 Task: Select the criteria, the date is after "tomorrow".
Action: Mouse moved to (197, 74)
Screenshot: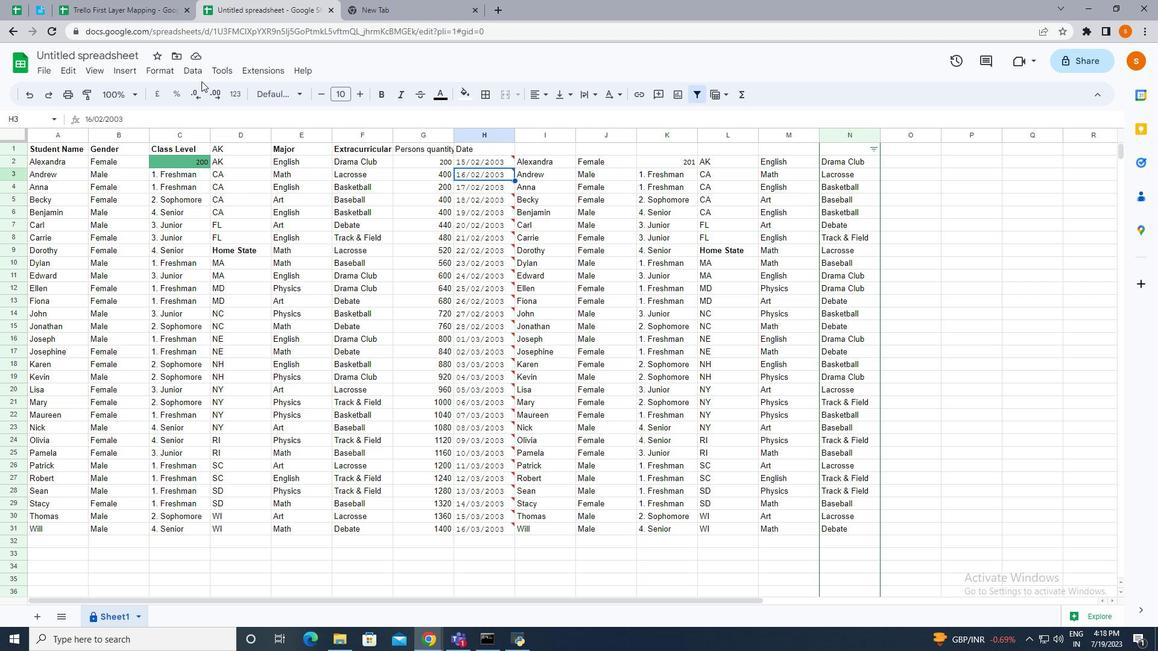 
Action: Mouse pressed left at (197, 74)
Screenshot: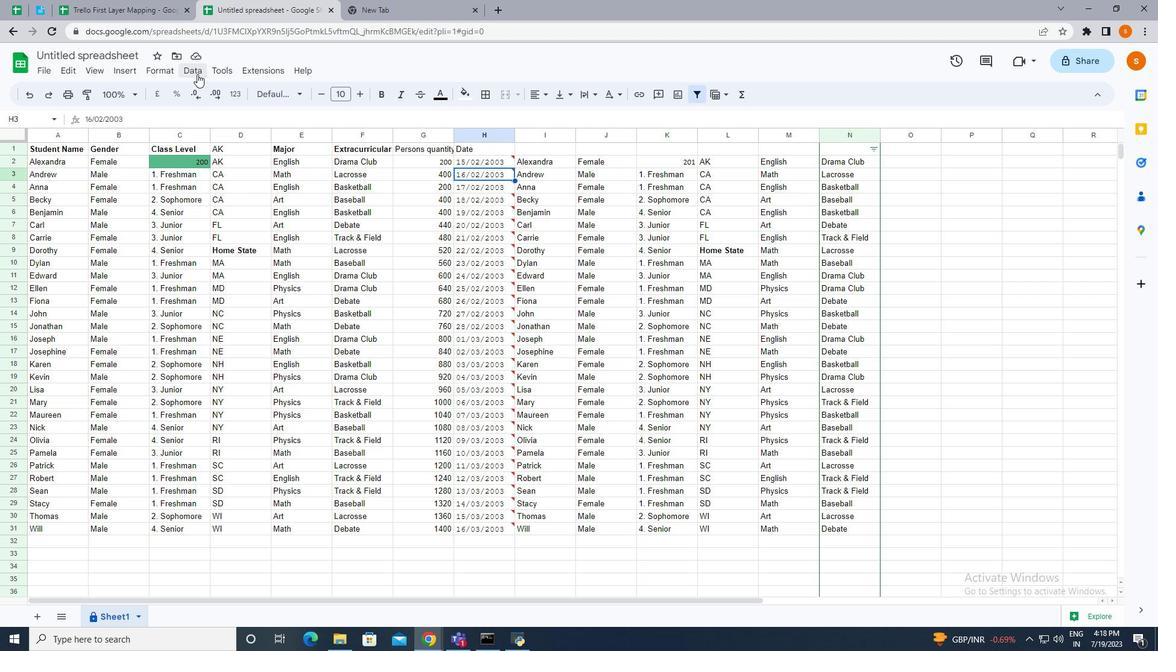 
Action: Mouse moved to (224, 310)
Screenshot: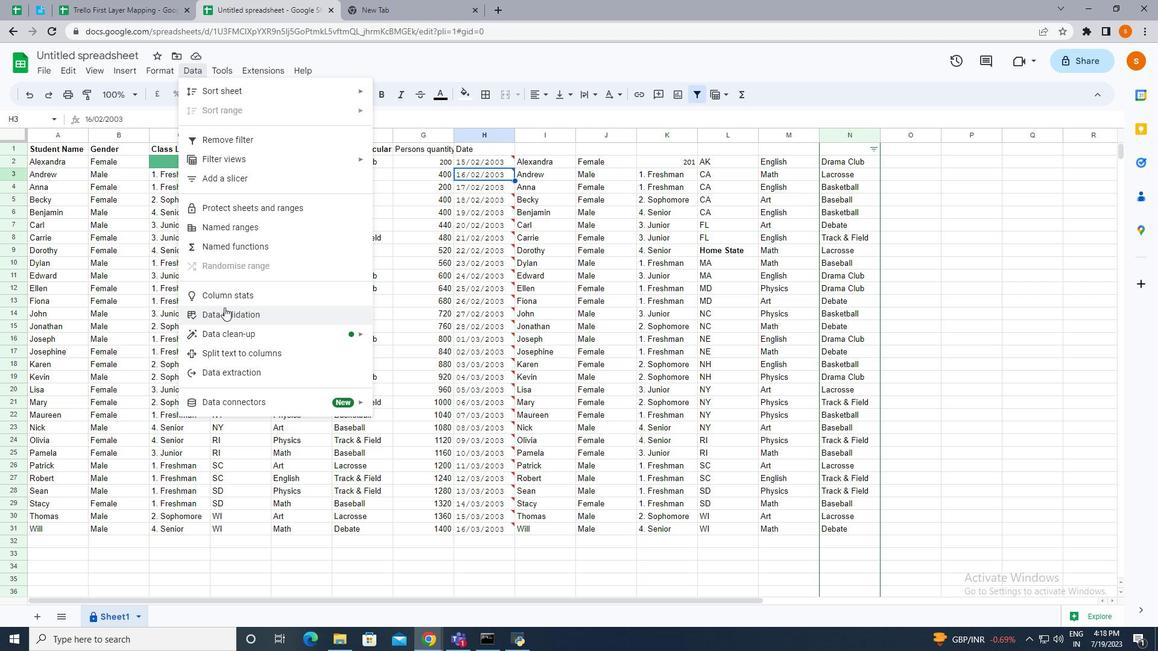 
Action: Mouse pressed left at (224, 310)
Screenshot: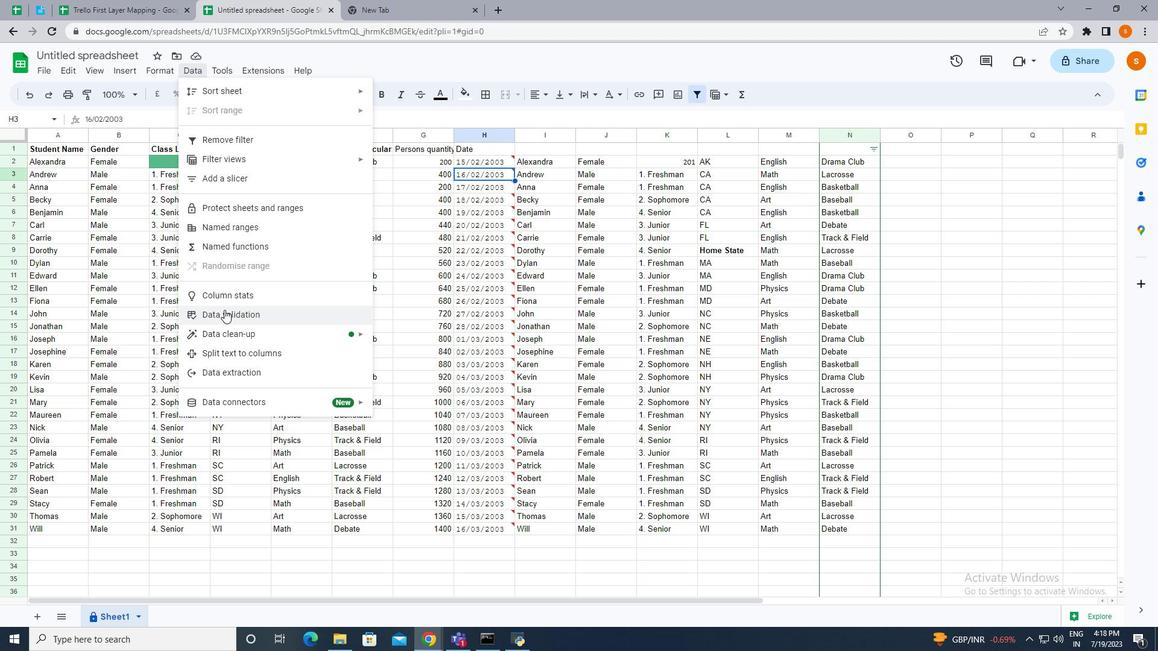 
Action: Mouse moved to (987, 131)
Screenshot: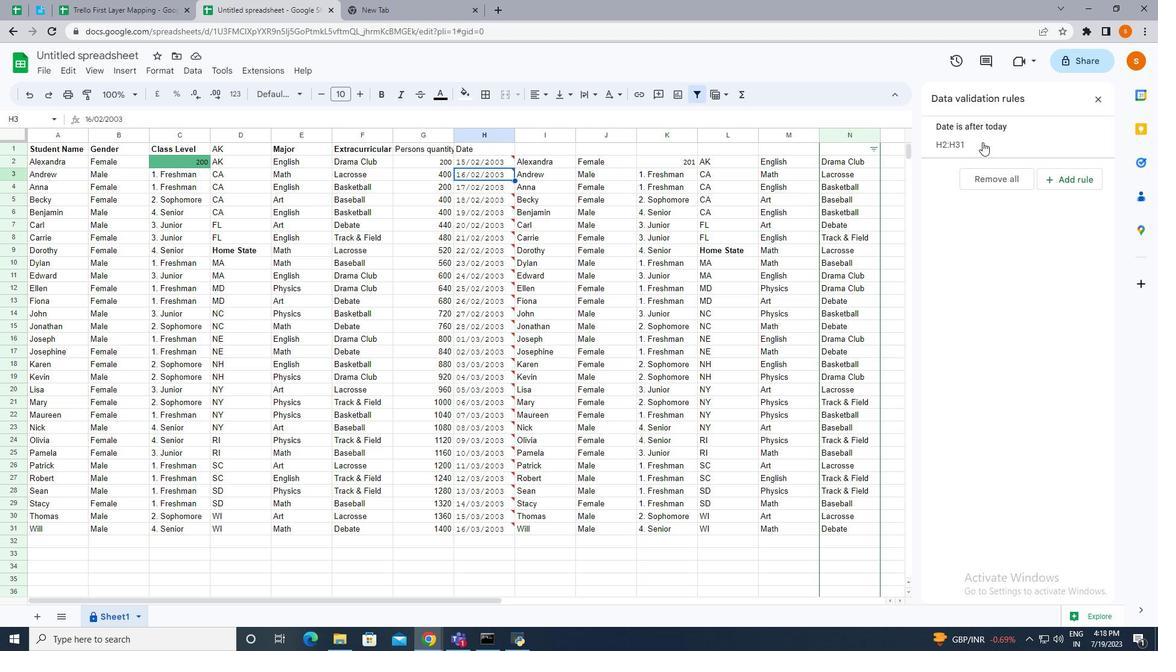 
Action: Mouse pressed left at (987, 131)
Screenshot: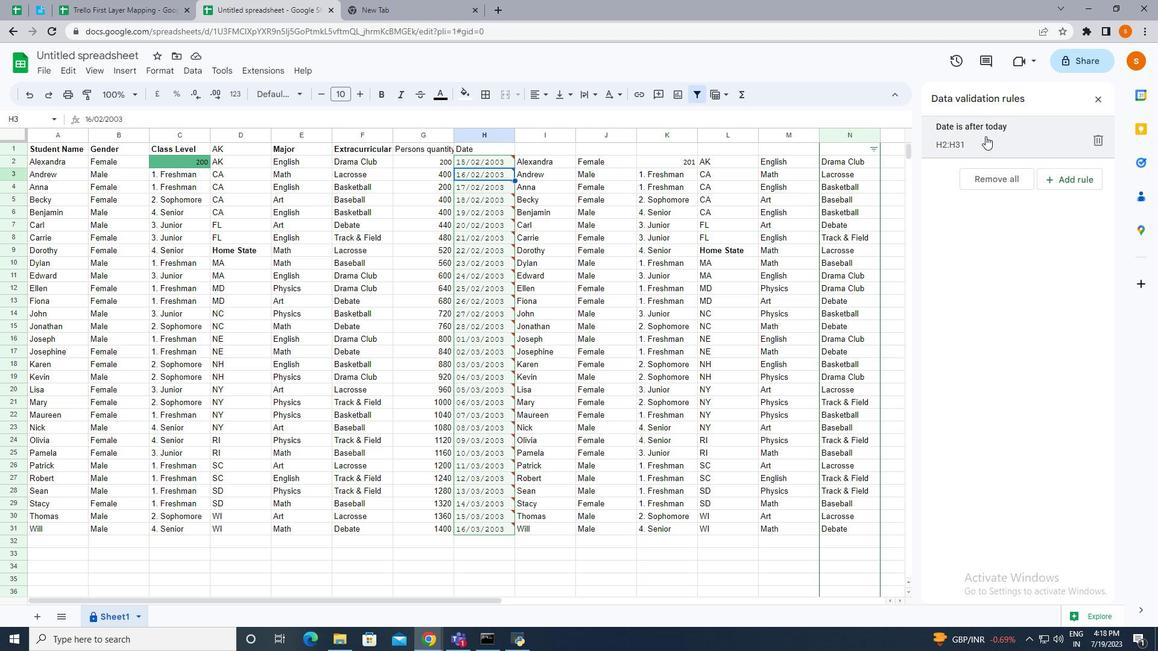 
Action: Mouse moved to (980, 206)
Screenshot: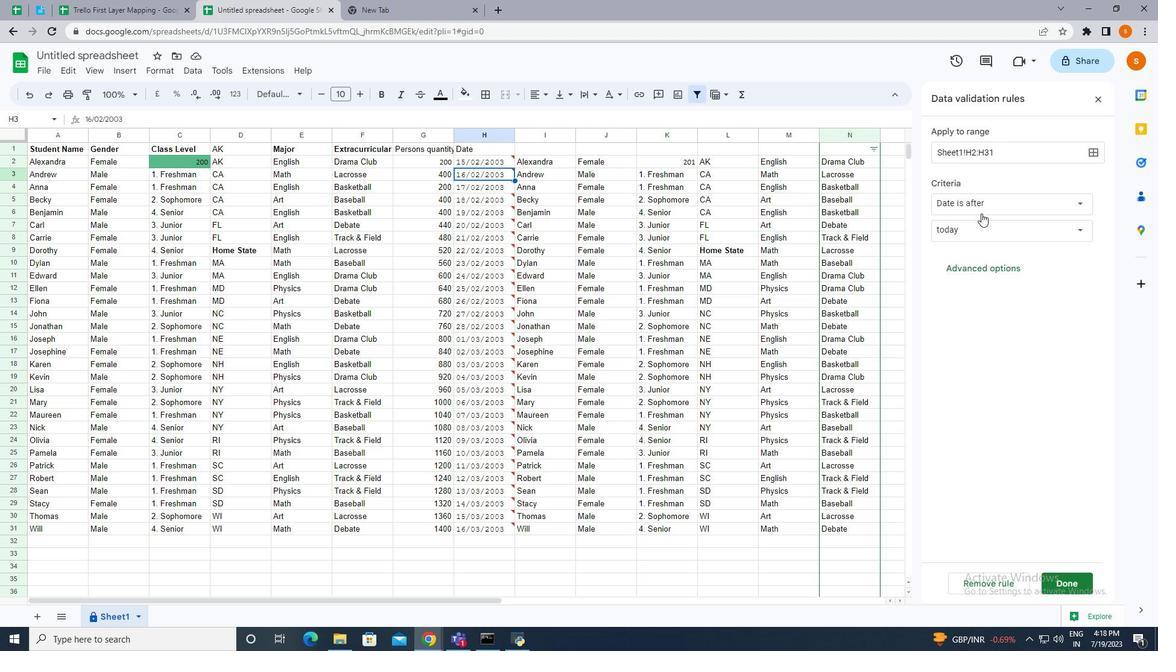 
Action: Mouse pressed left at (980, 206)
Screenshot: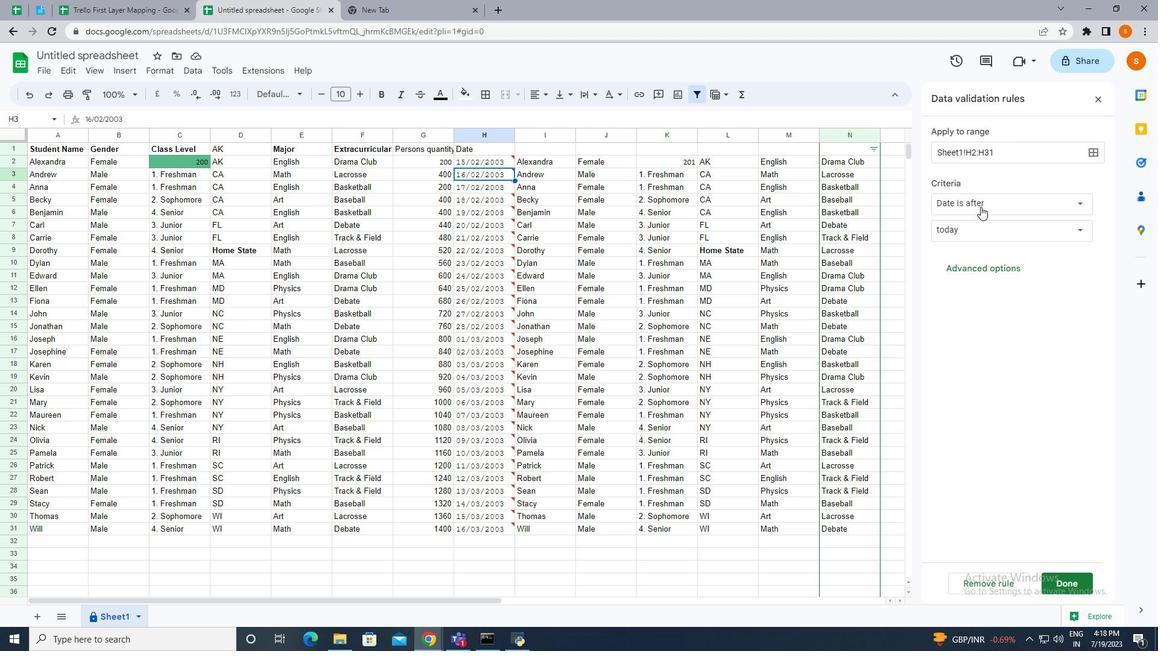 
Action: Mouse moved to (991, 263)
Screenshot: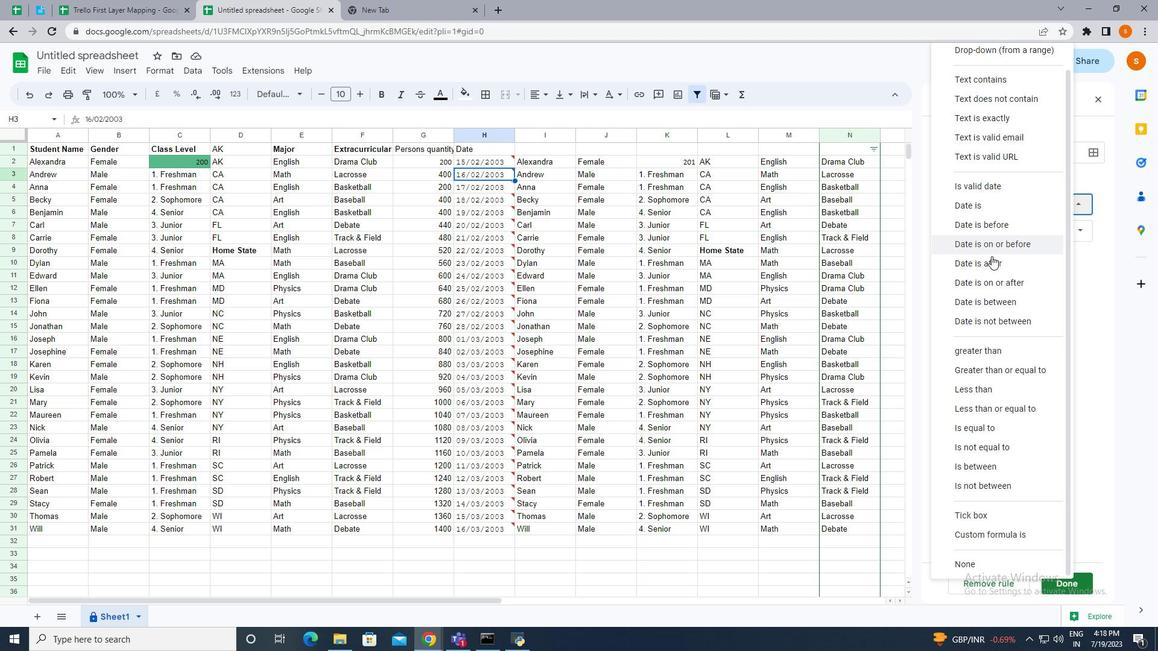 
Action: Mouse pressed left at (991, 263)
Screenshot: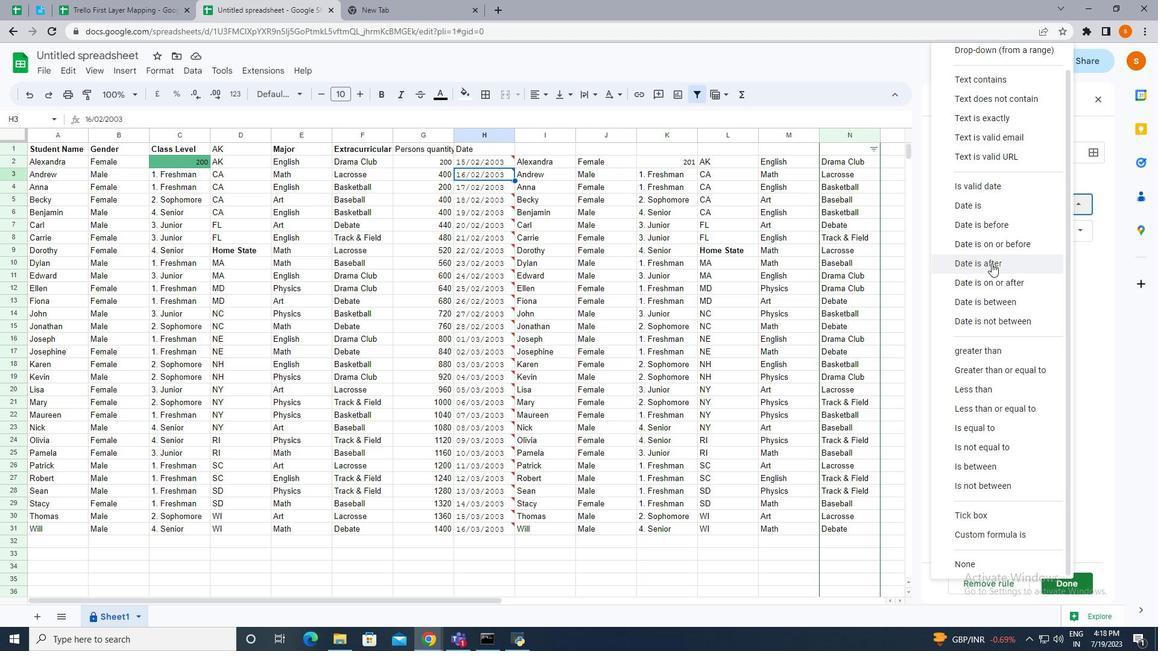 
Action: Mouse moved to (987, 234)
Screenshot: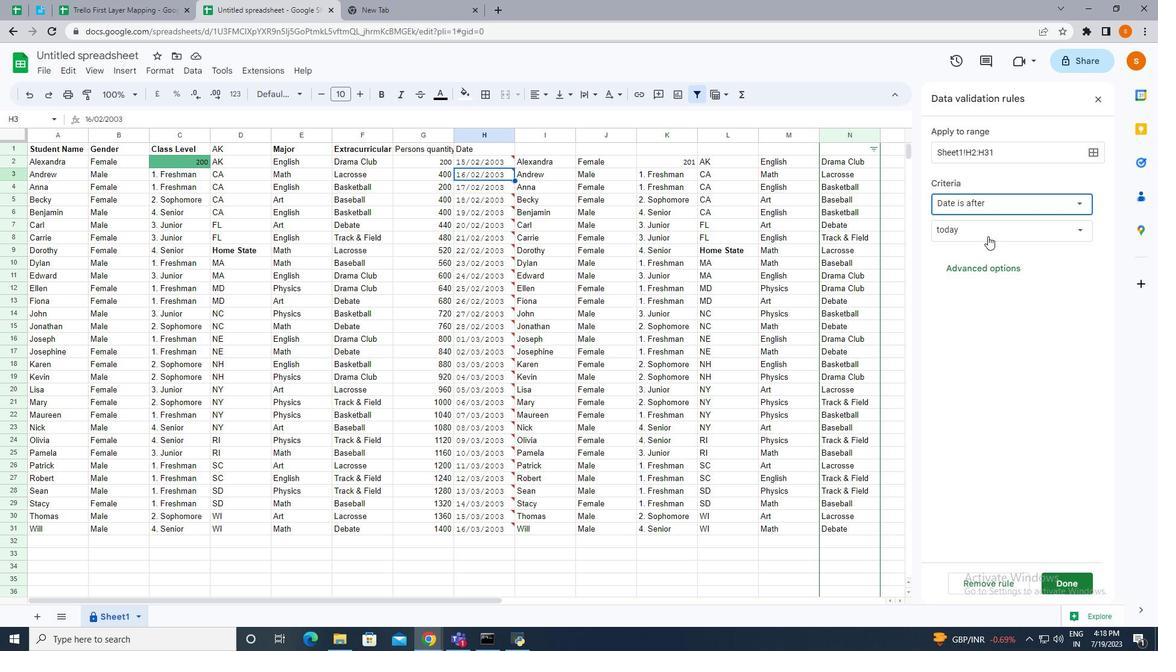 
Action: Mouse pressed left at (987, 234)
Screenshot: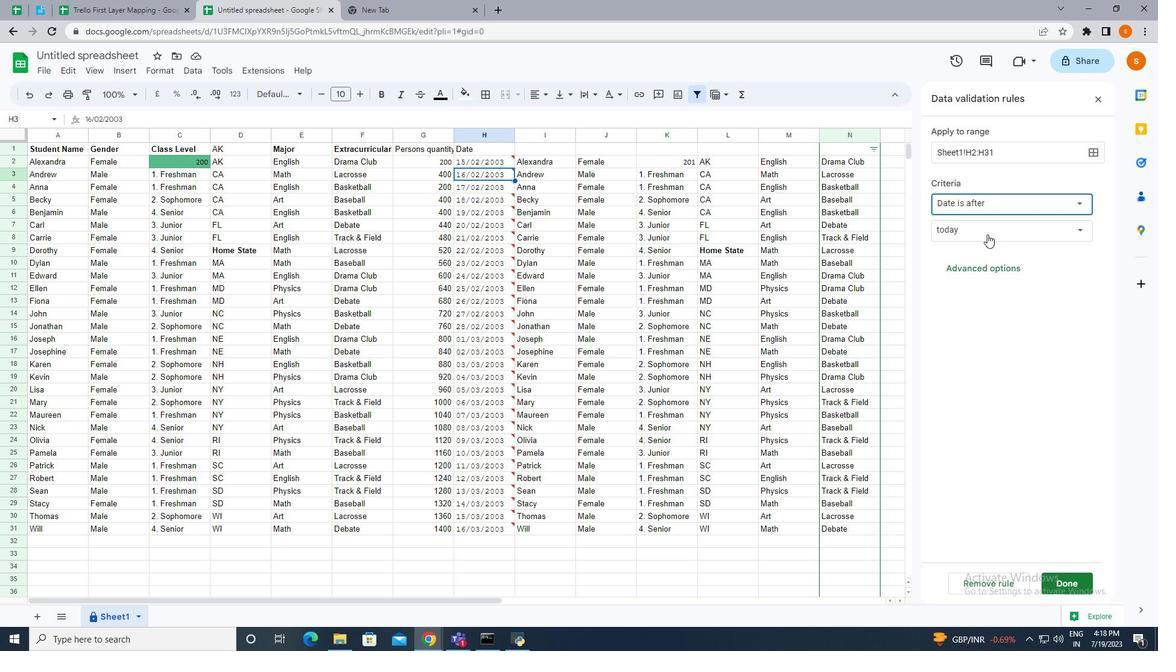 
Action: Mouse moved to (984, 247)
Screenshot: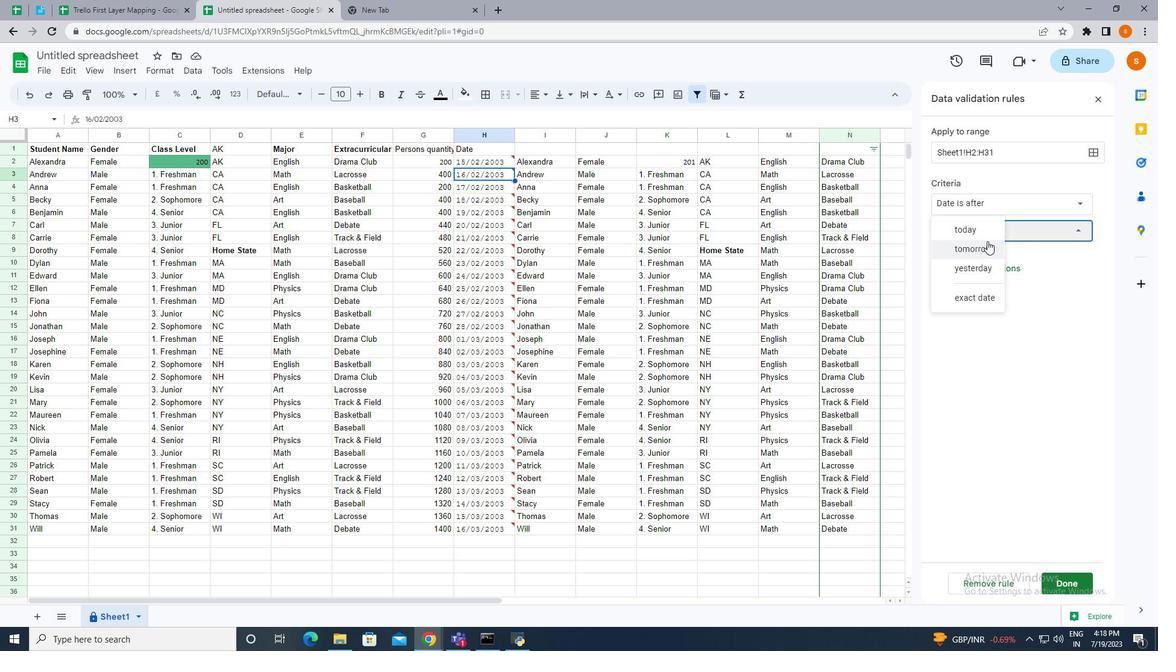 
Action: Mouse pressed left at (984, 247)
Screenshot: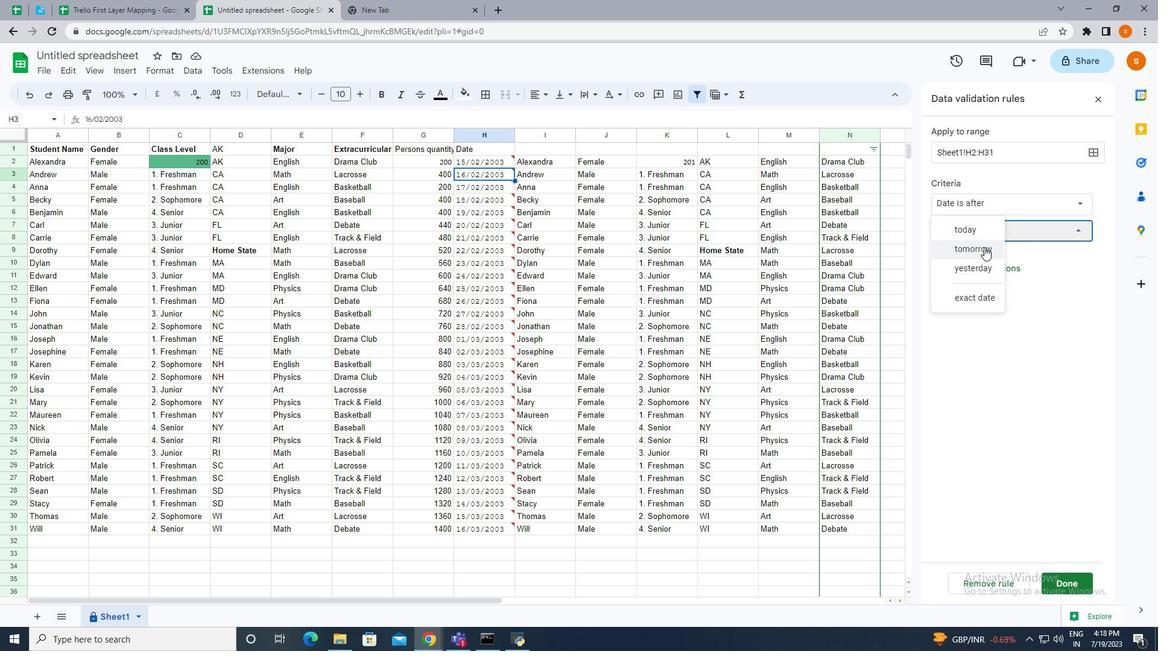 
Action: Mouse moved to (1003, 378)
Screenshot: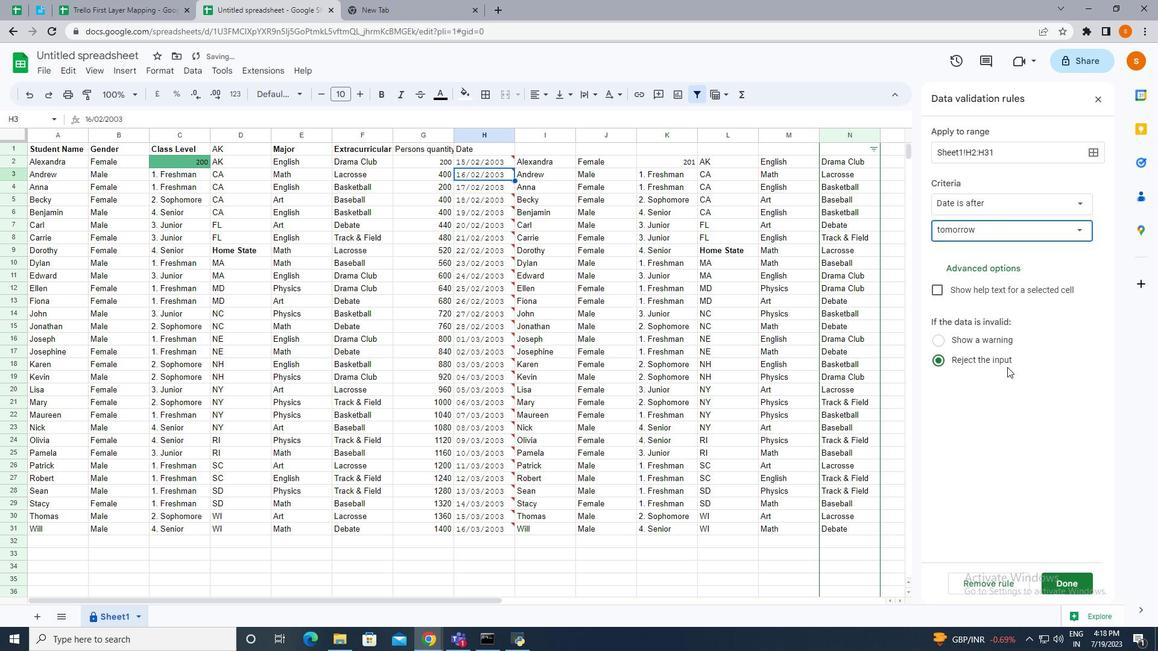 
